 Task: Add Burt's Bees Plum Lip Shimmer to the cart.
Action: Mouse moved to (312, 154)
Screenshot: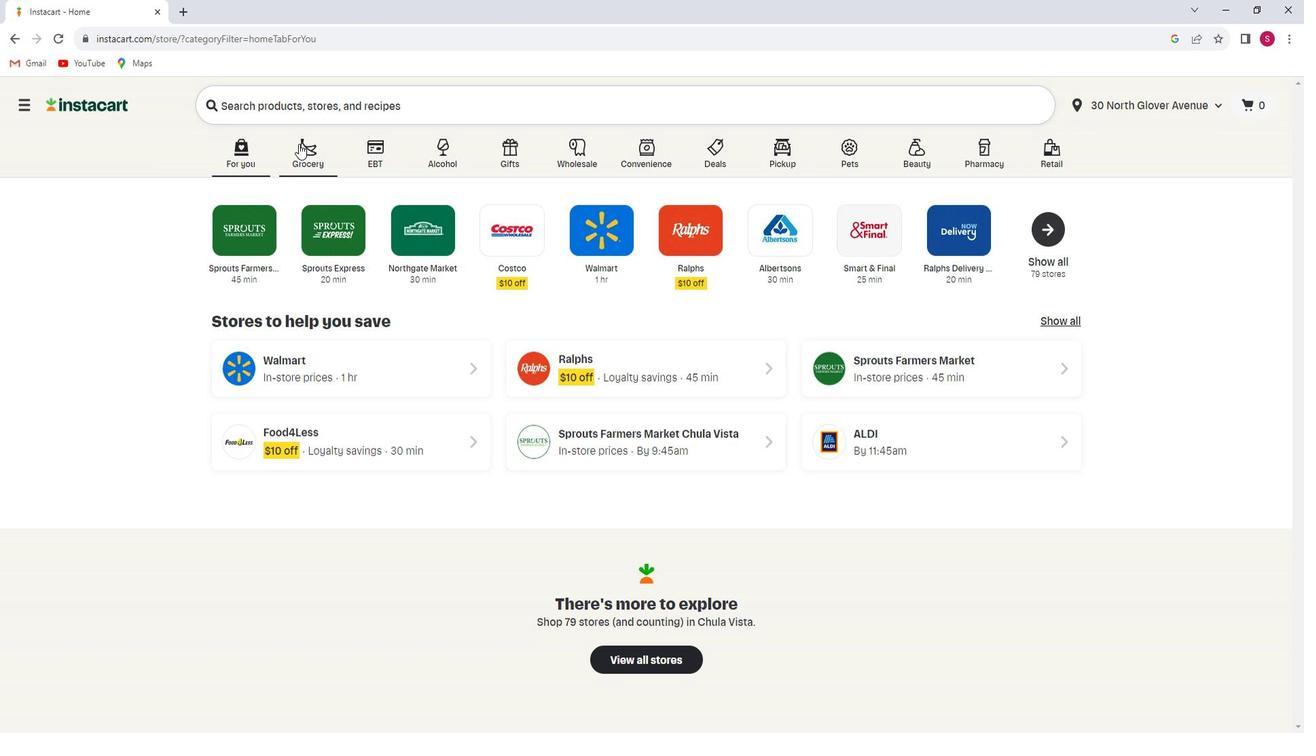 
Action: Mouse pressed left at (312, 154)
Screenshot: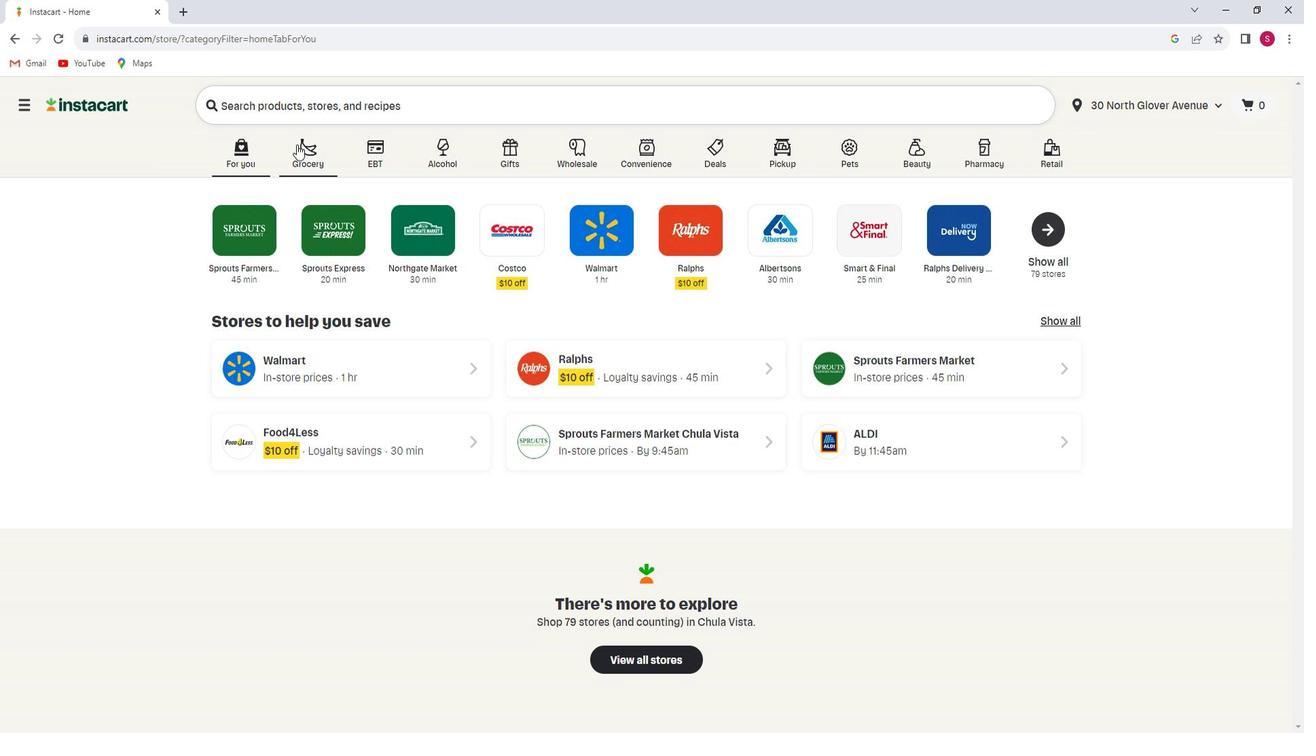 
Action: Mouse moved to (328, 397)
Screenshot: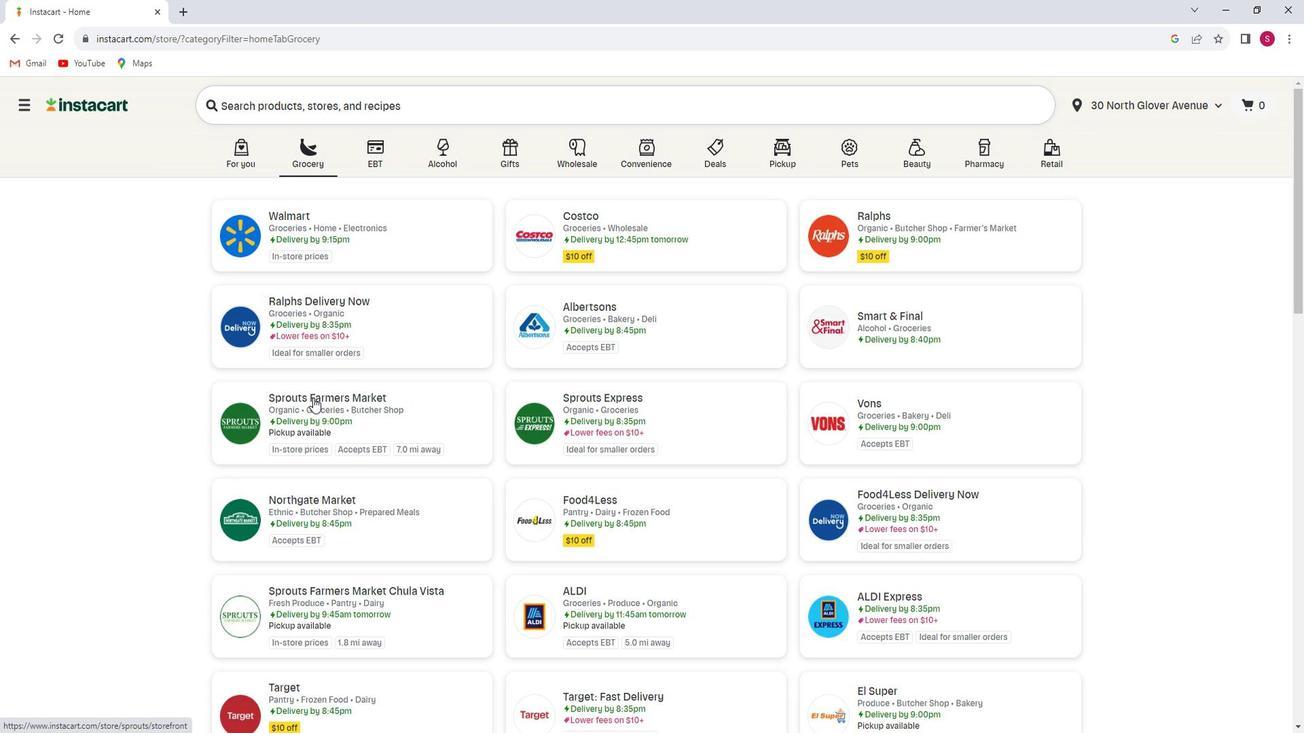 
Action: Mouse pressed left at (328, 397)
Screenshot: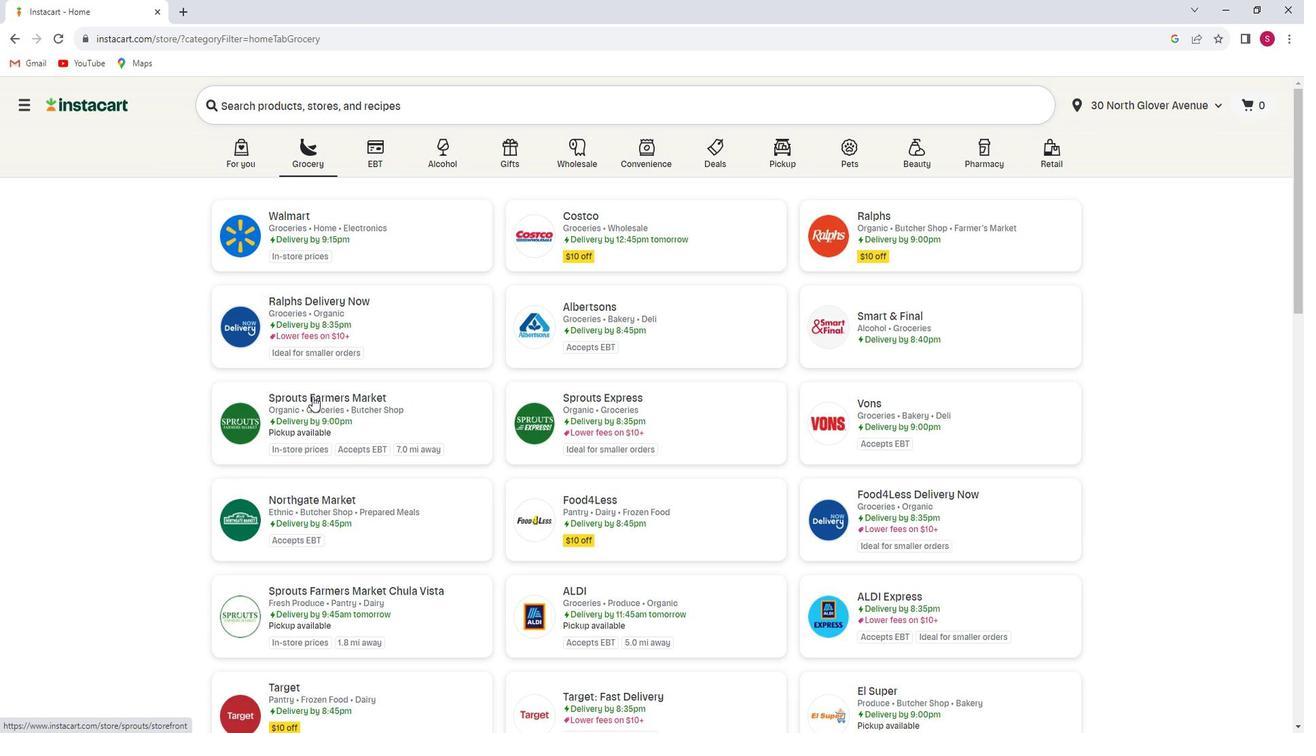 
Action: Mouse moved to (136, 419)
Screenshot: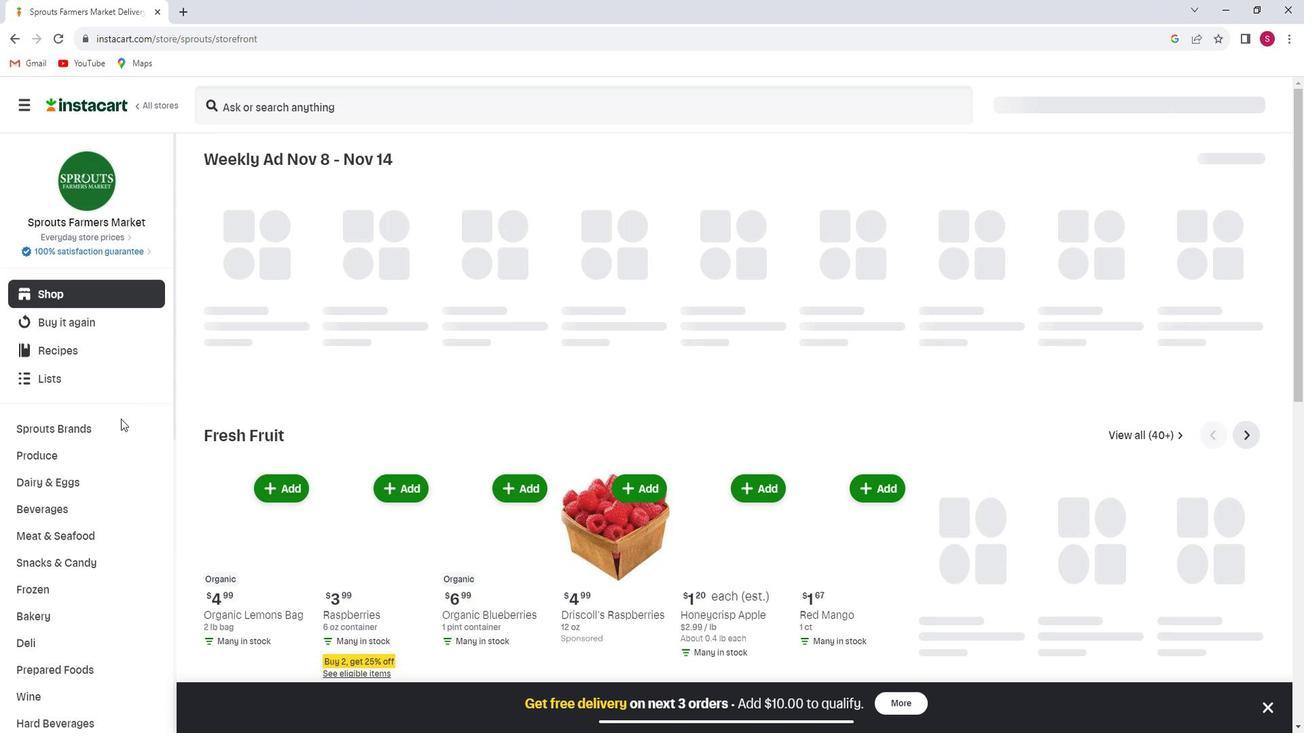 
Action: Mouse scrolled (136, 418) with delta (0, 0)
Screenshot: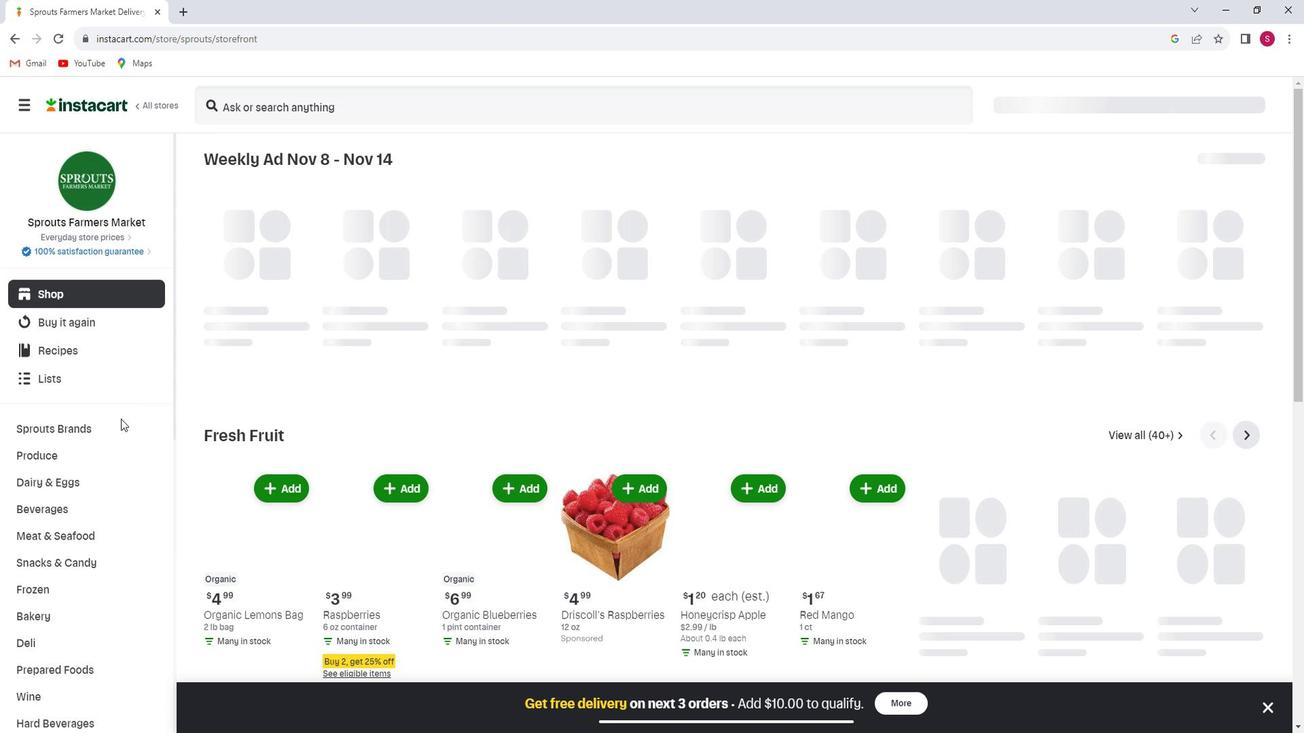 
Action: Mouse scrolled (136, 418) with delta (0, 0)
Screenshot: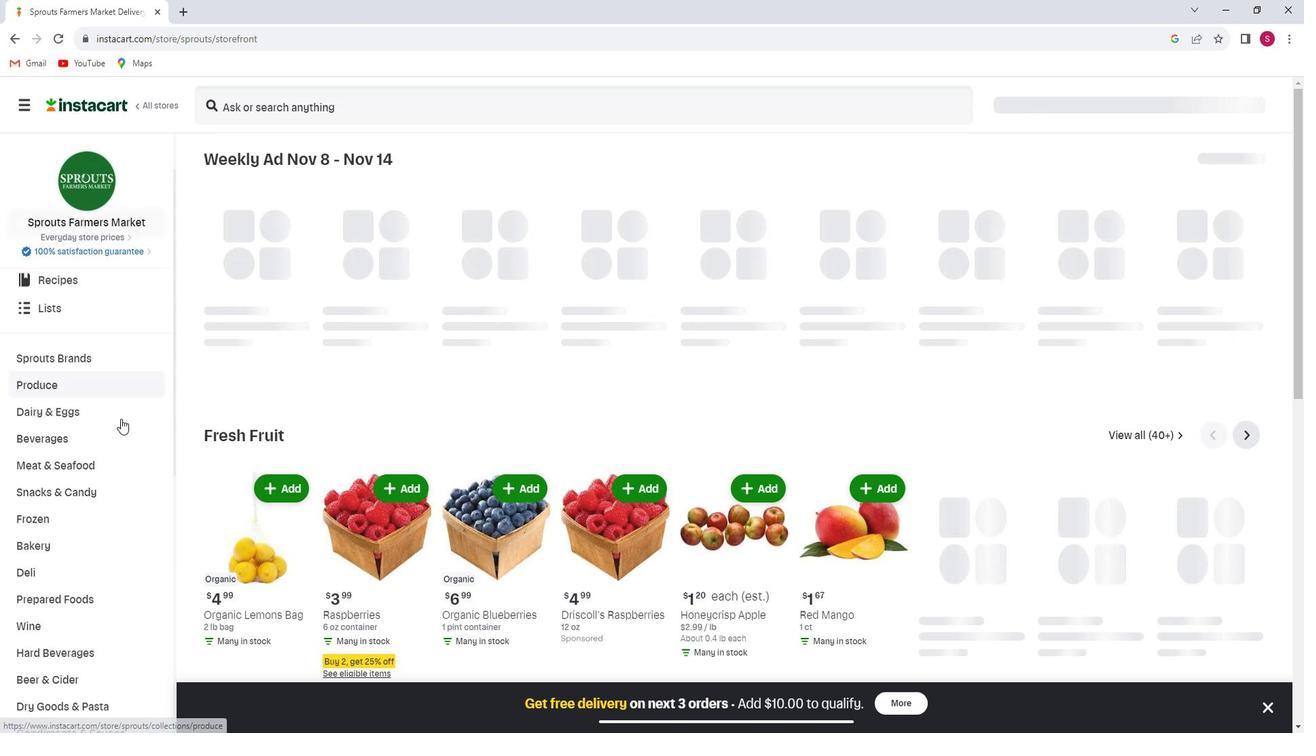 
Action: Mouse scrolled (136, 418) with delta (0, 0)
Screenshot: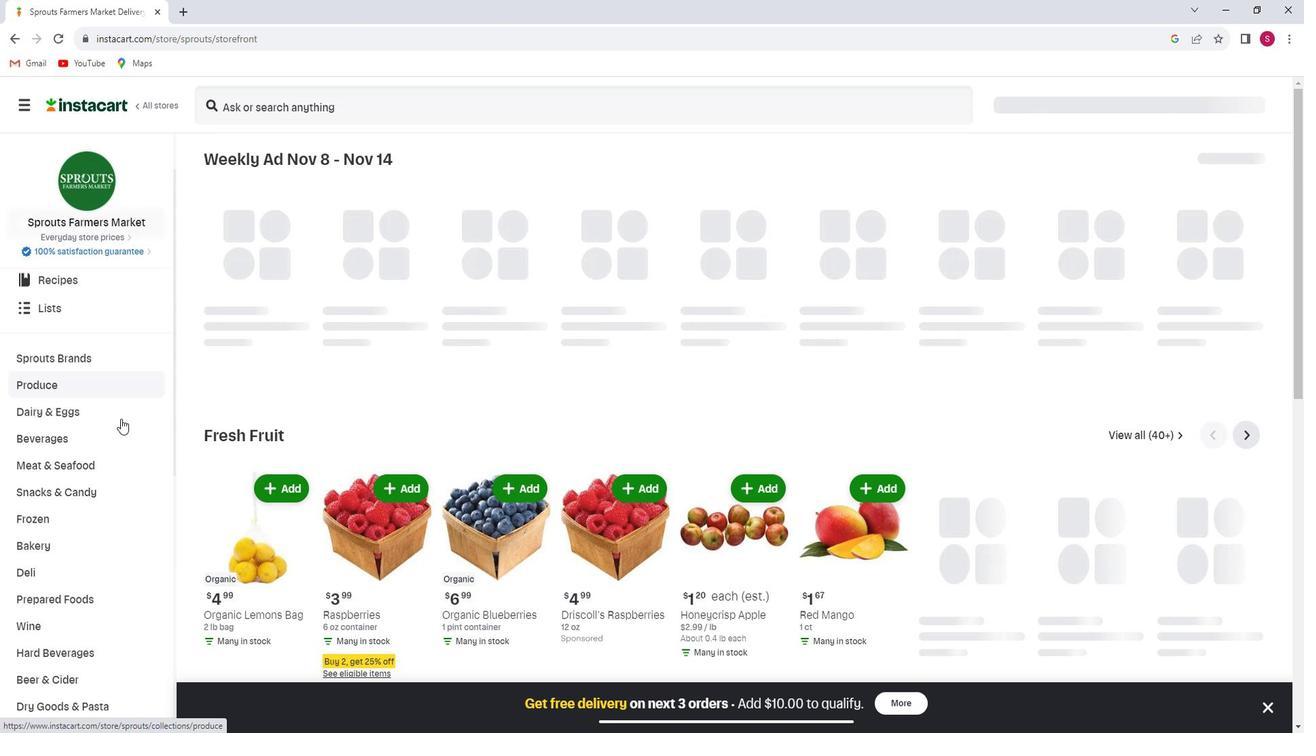 
Action: Mouse scrolled (136, 418) with delta (0, 0)
Screenshot: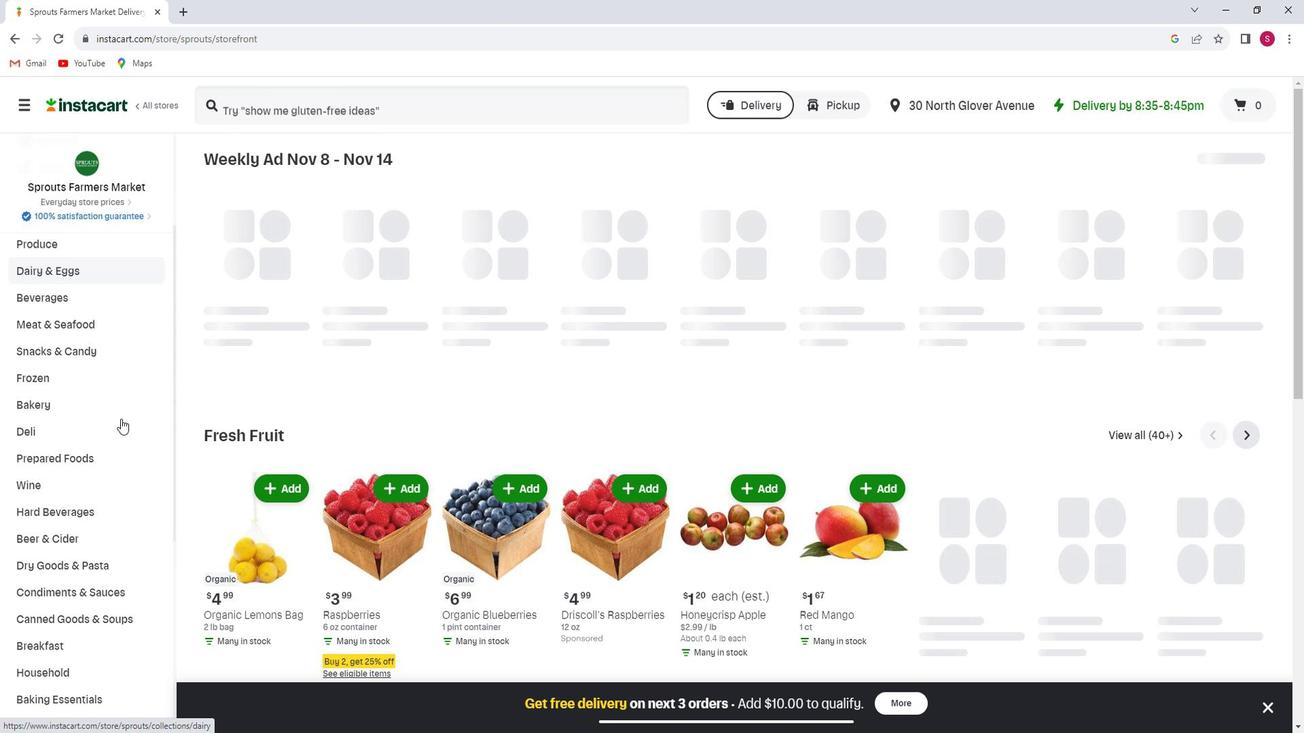 
Action: Mouse scrolled (136, 418) with delta (0, 0)
Screenshot: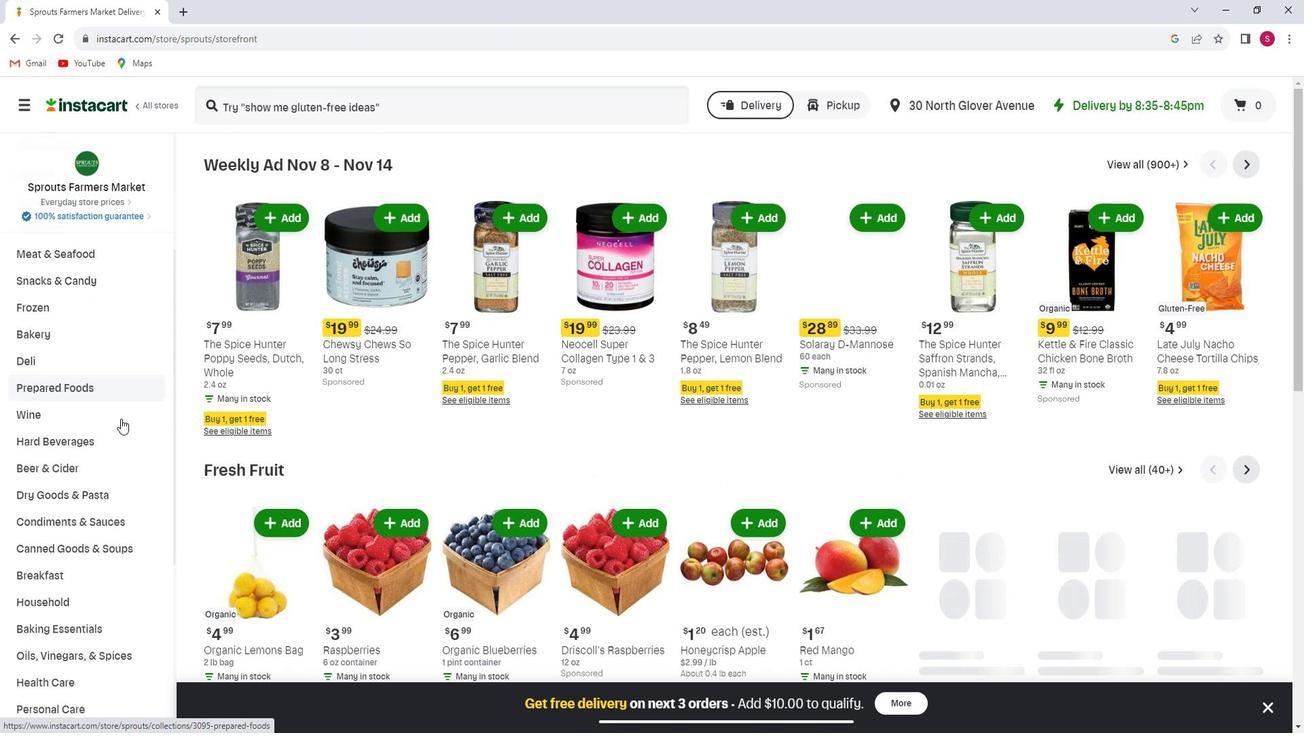 
Action: Mouse scrolled (136, 418) with delta (0, 0)
Screenshot: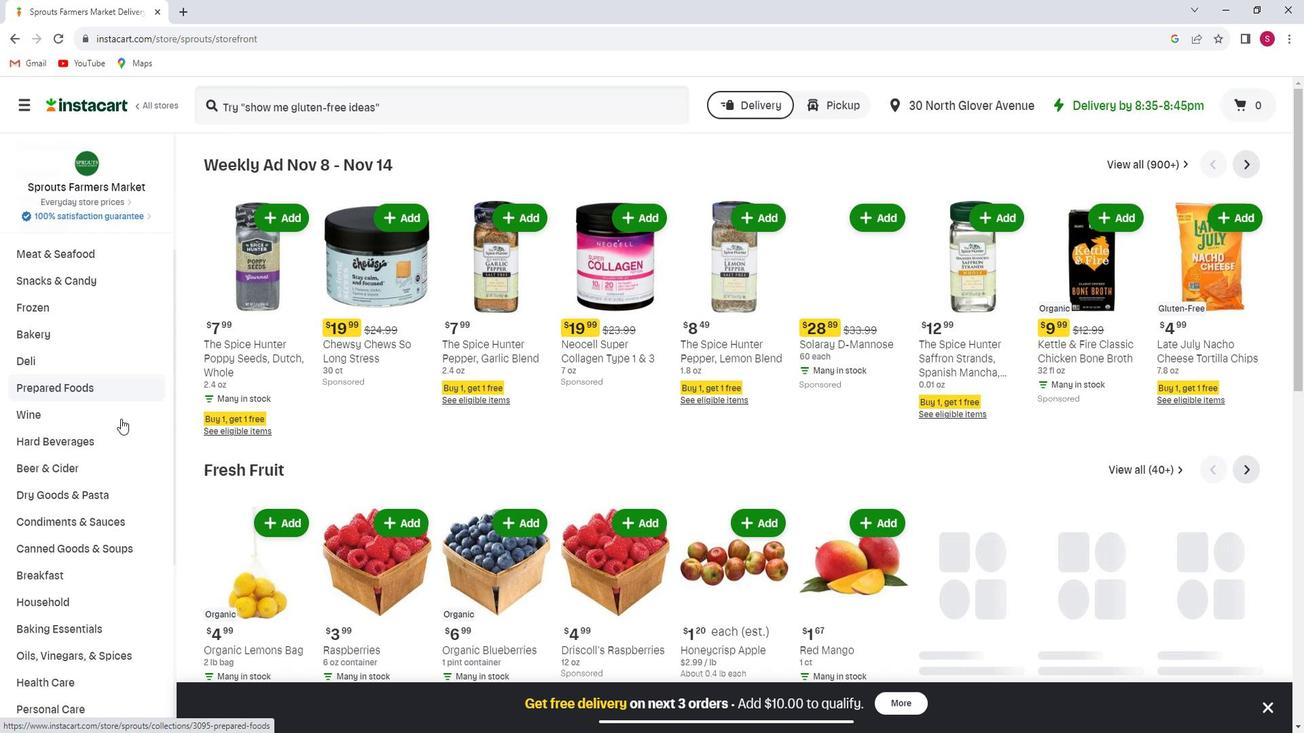 
Action: Mouse scrolled (136, 418) with delta (0, 0)
Screenshot: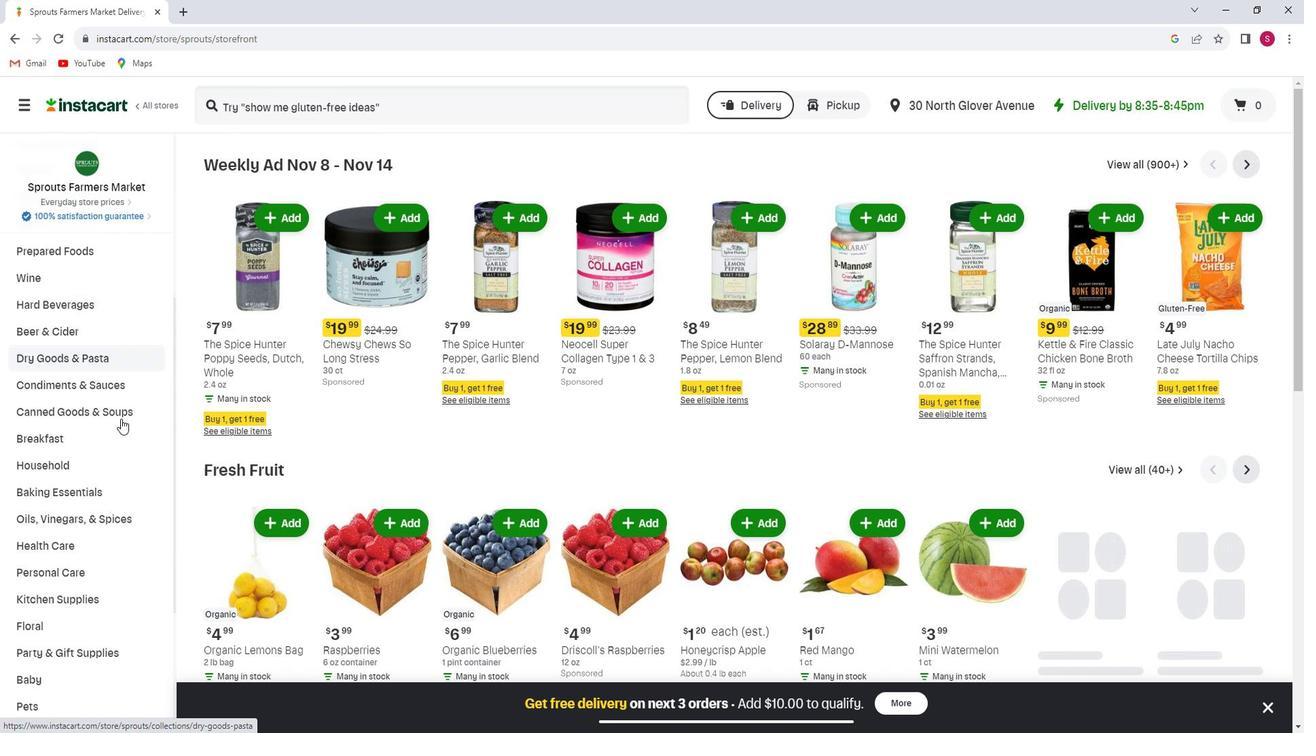 
Action: Mouse scrolled (136, 418) with delta (0, 0)
Screenshot: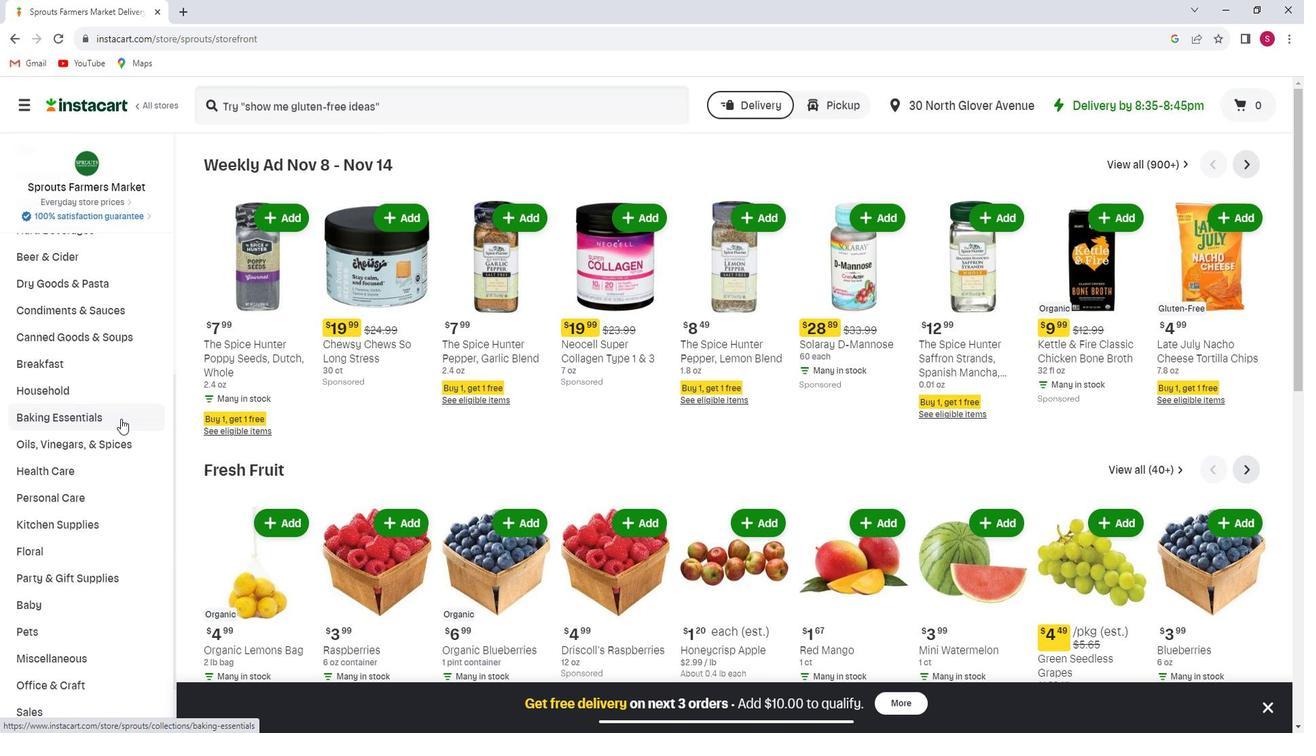 
Action: Mouse moved to (131, 420)
Screenshot: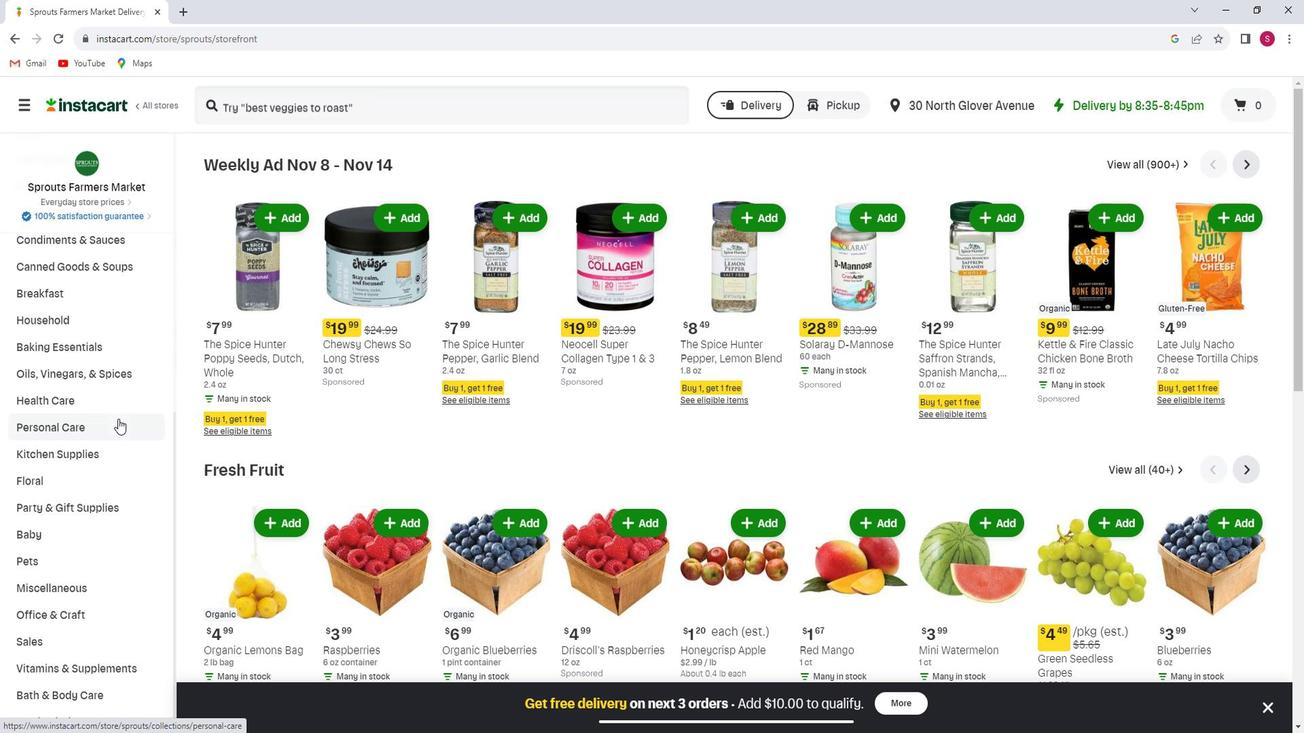 
Action: Mouse pressed left at (131, 420)
Screenshot: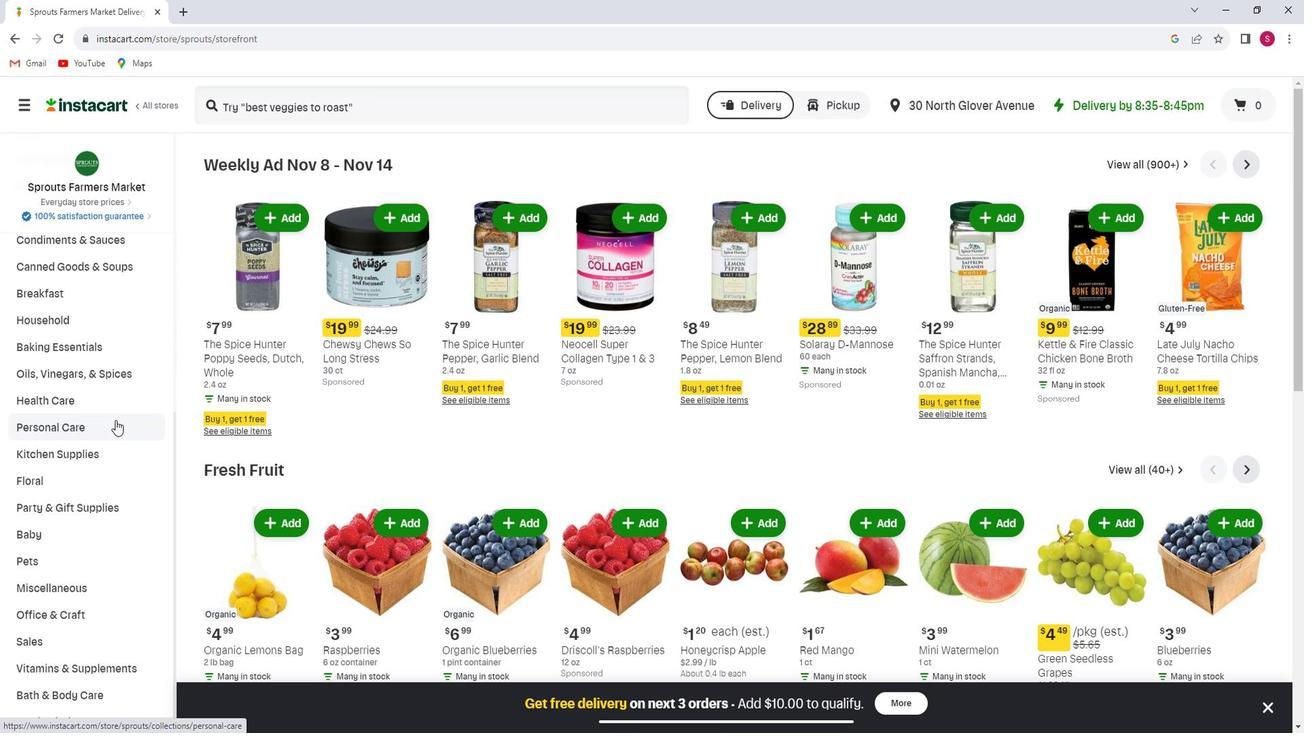 
Action: Mouse moved to (1202, 208)
Screenshot: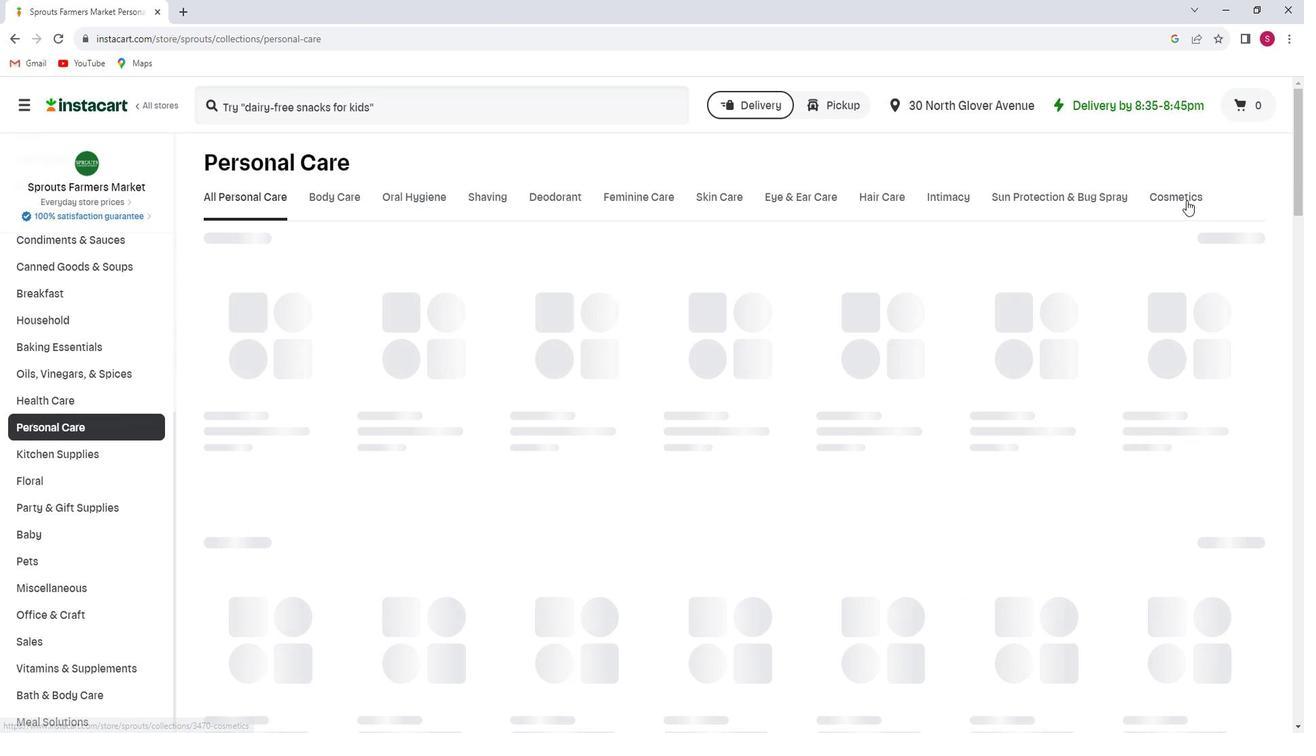 
Action: Mouse pressed left at (1202, 208)
Screenshot: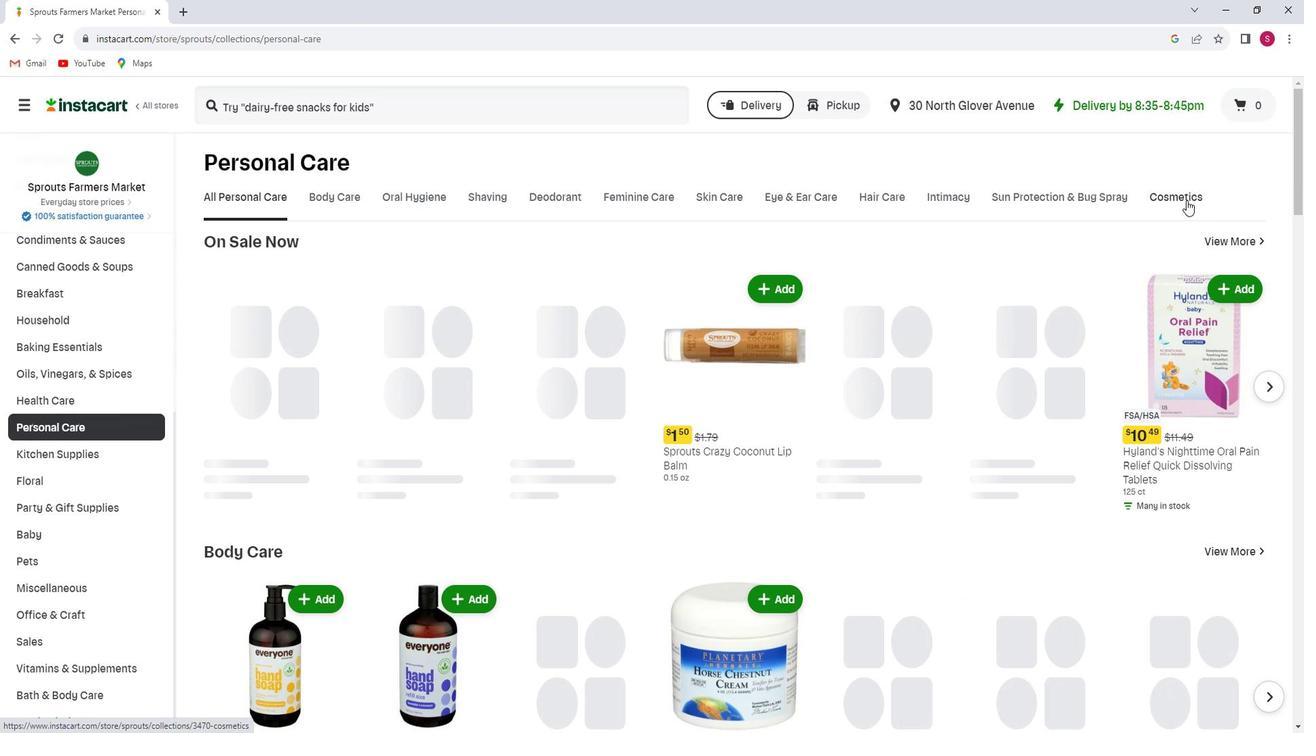 
Action: Mouse moved to (309, 262)
Screenshot: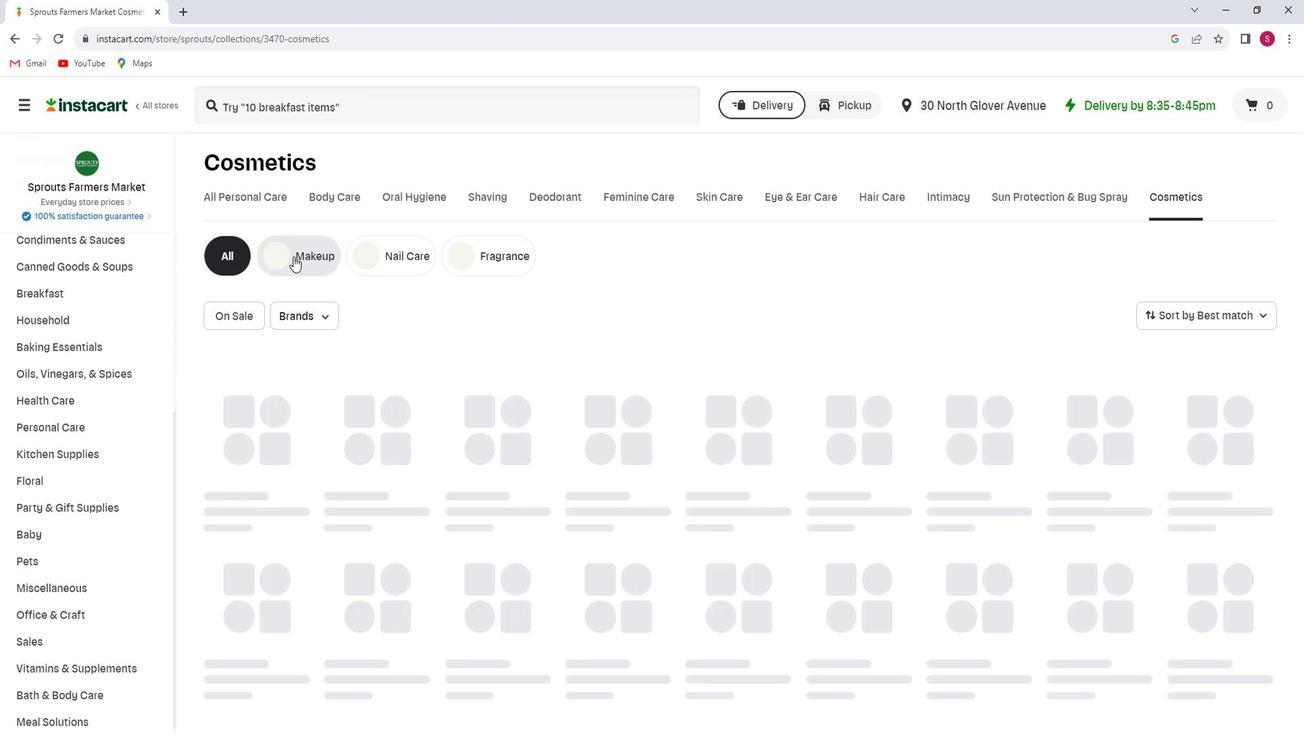 
Action: Mouse pressed left at (309, 262)
Screenshot: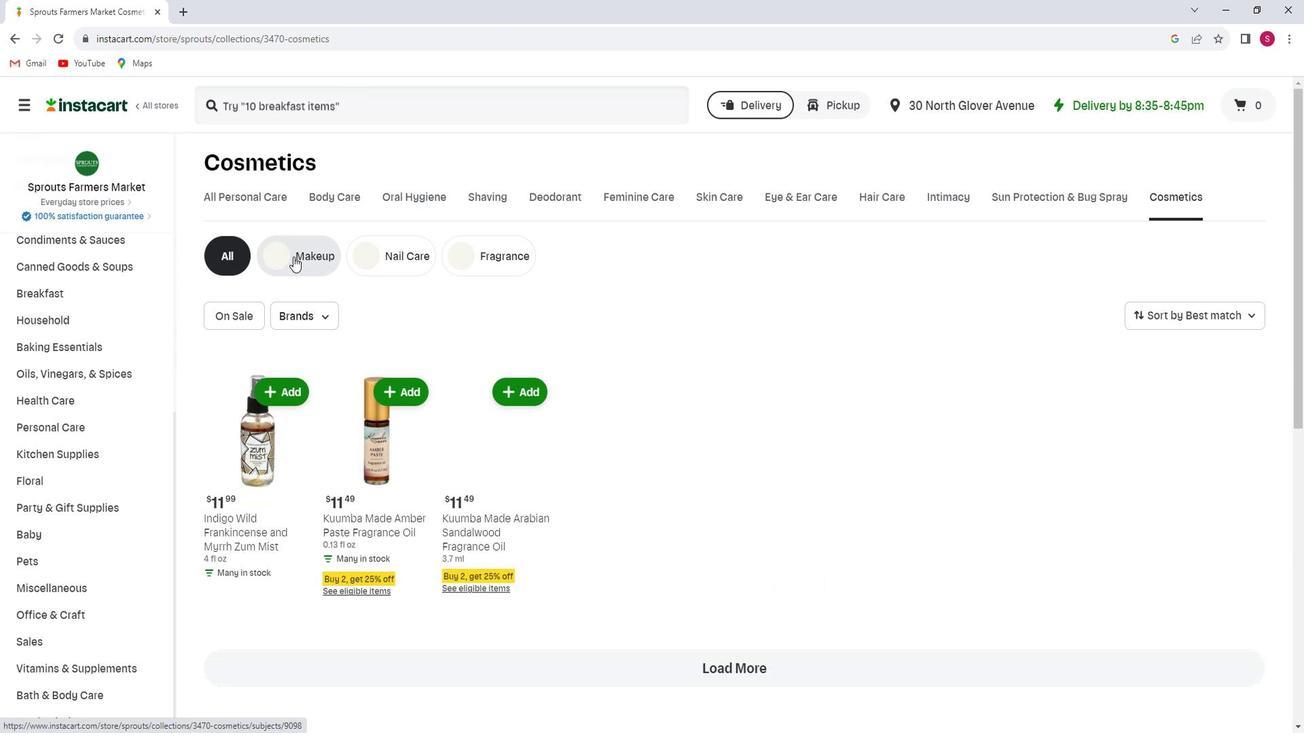 
Action: Mouse moved to (351, 108)
Screenshot: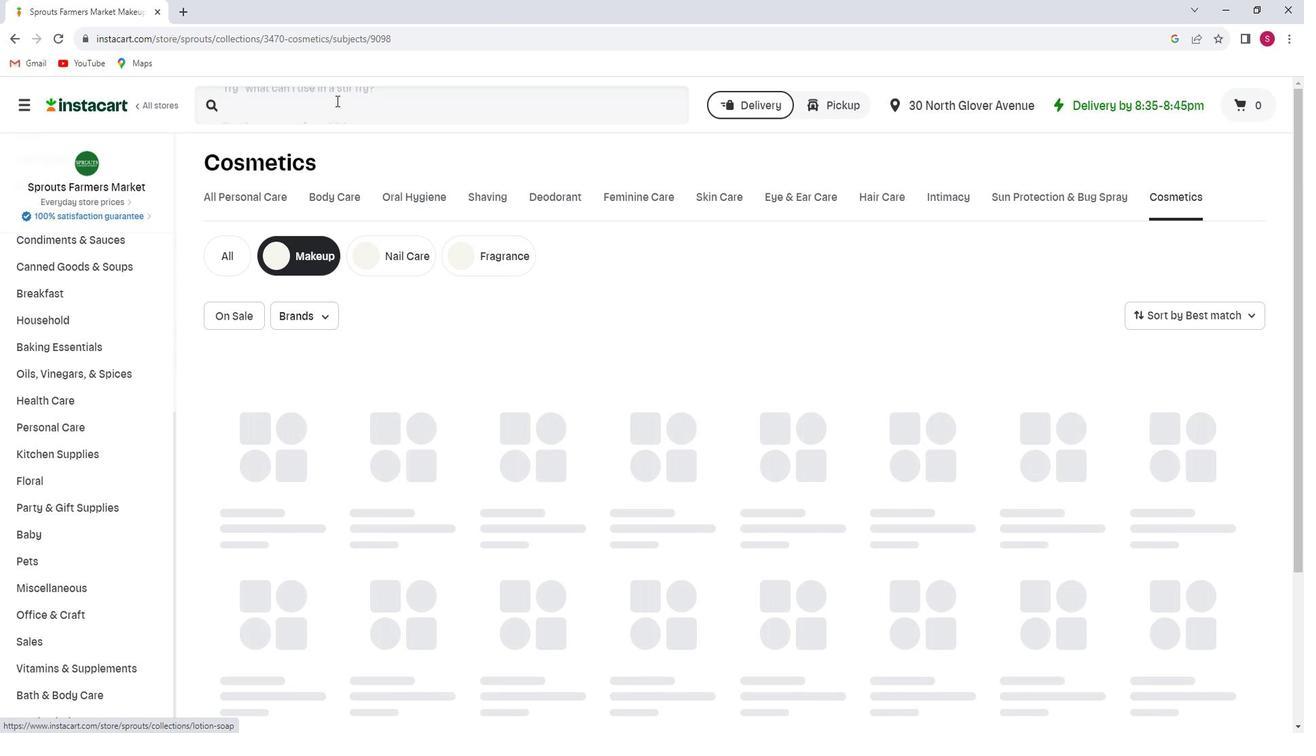 
Action: Mouse pressed left at (351, 108)
Screenshot: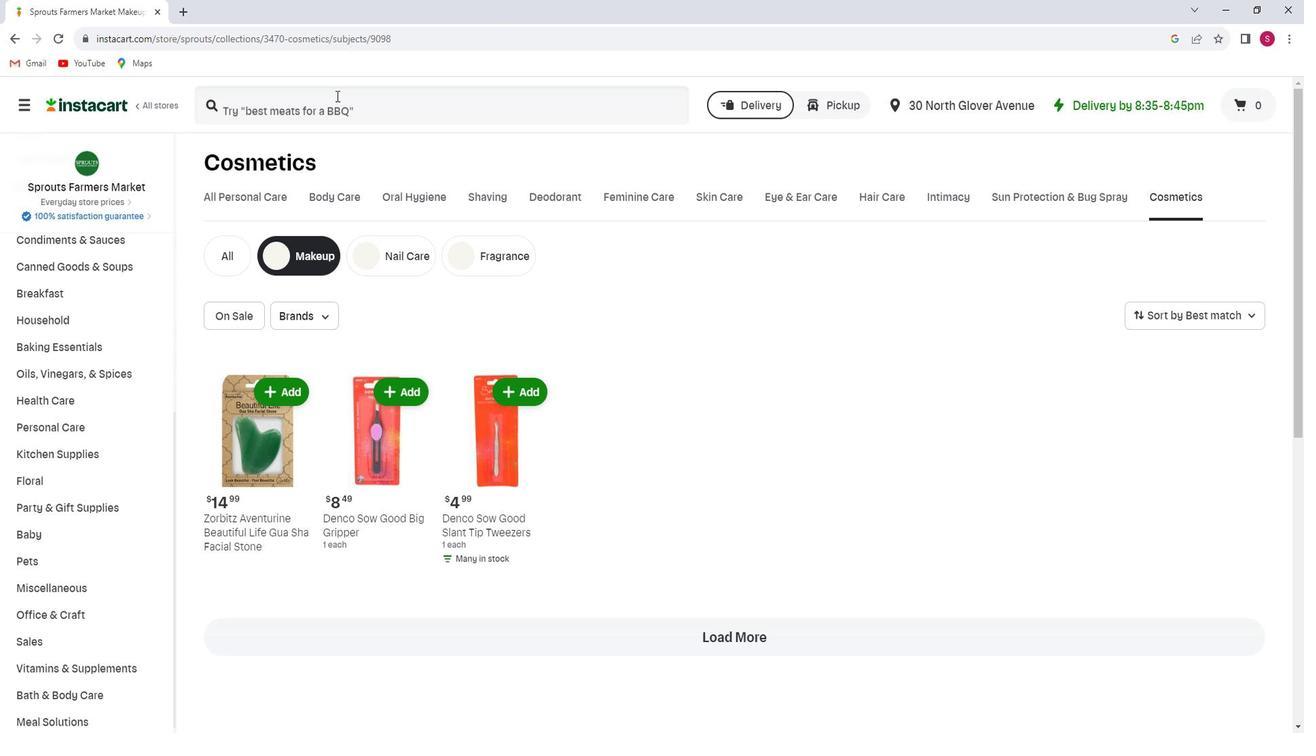 
Action: Key pressed <Key.shift_r>Burt's<Key.space><Key.shift_r><Key.shift_r><Key.shift_r><Key.shift_r><Key.shift_r><Key.shift_r><Key.shift_r><Key.shift_r><Key.shift_r><Key.shift_r><Key.shift_r><Key.shift_r>Bees<Key.space><Key.shift_r>Plum<Key.space><Key.shift_r>Lip<Key.space><Key.shift>Shimmer<Key.enter>
Screenshot: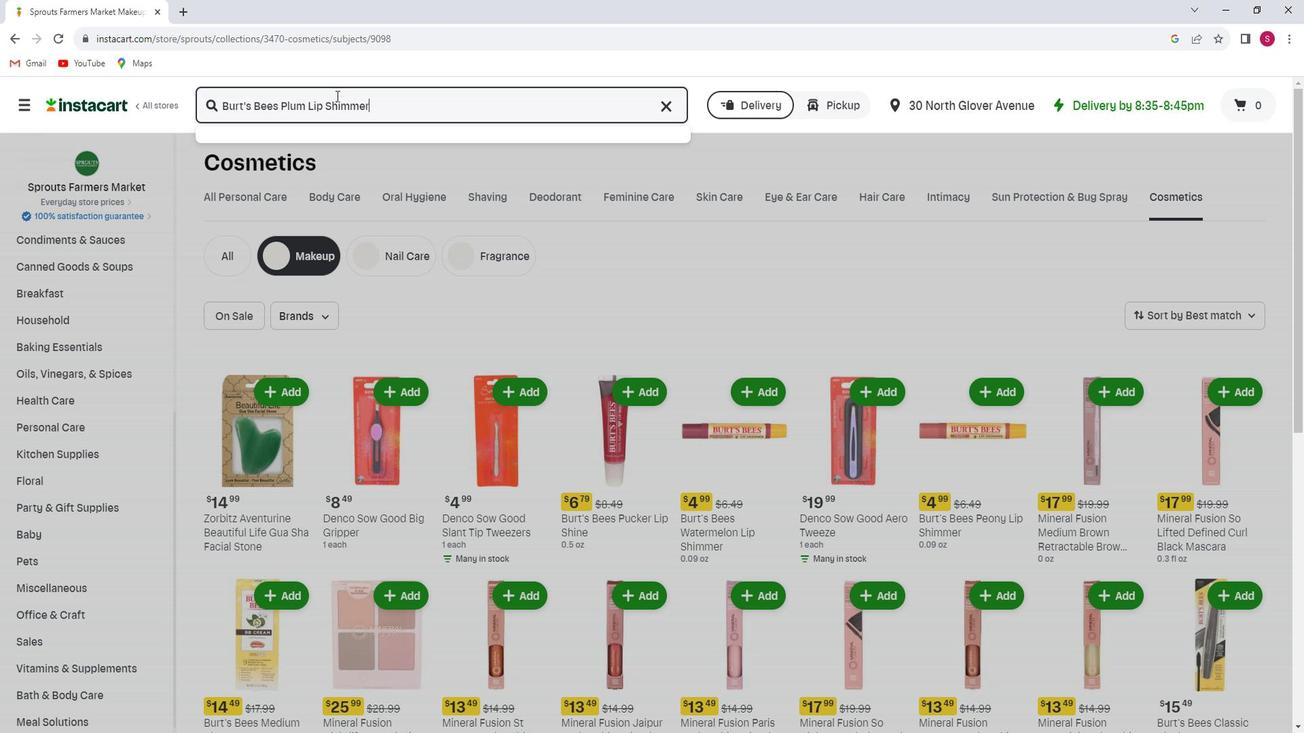 
Action: Mouse moved to (1254, 250)
Screenshot: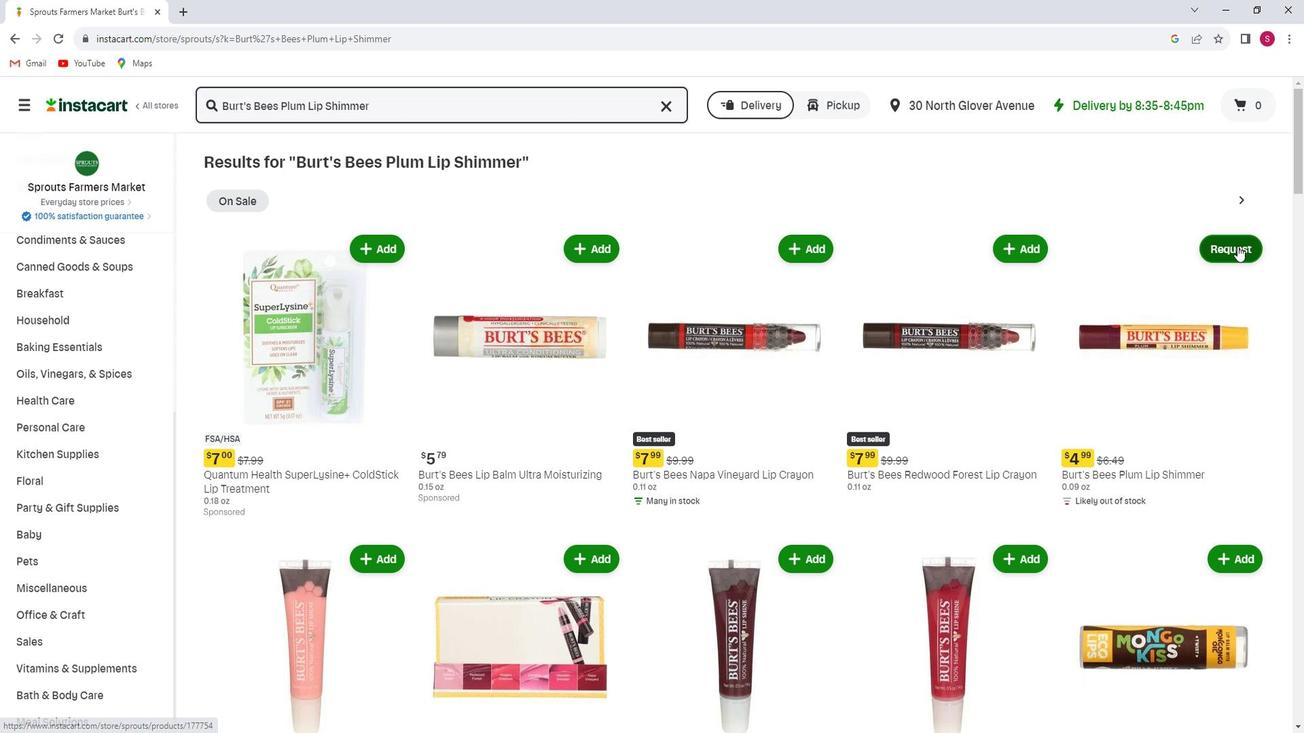 
Action: Mouse pressed left at (1254, 250)
Screenshot: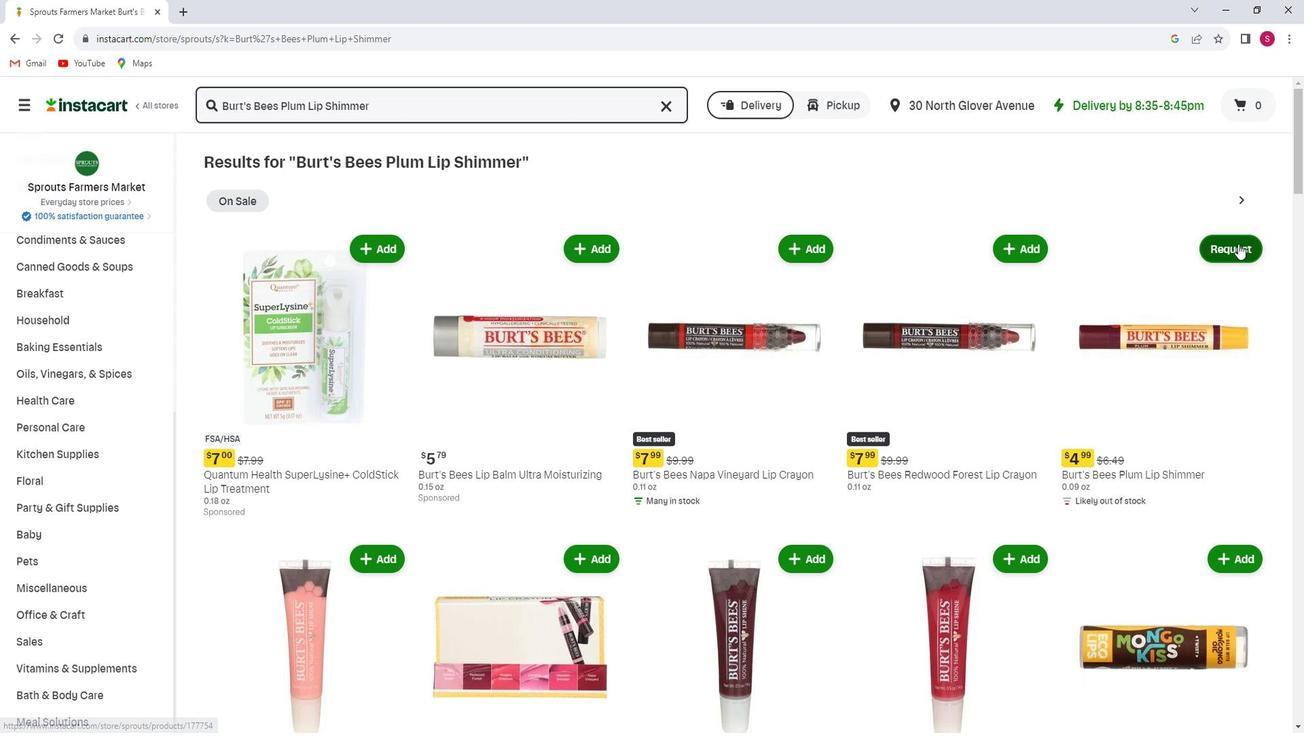 
Action: Mouse moved to (1216, 314)
Screenshot: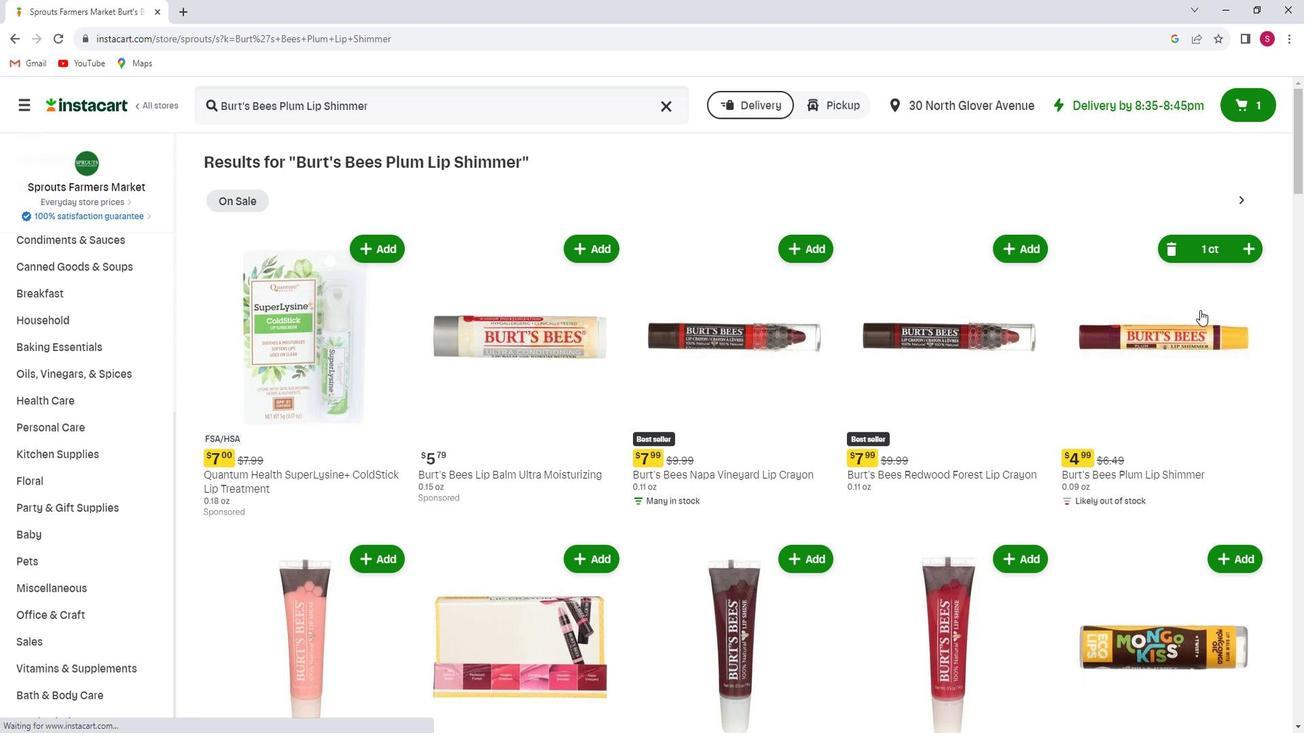 
